 Task: Create a due date automation trigger when advanced on, on the monday after a card is due add basic assigned to member @aryan at 11:00 AM.
Action: Mouse moved to (1094, 81)
Screenshot: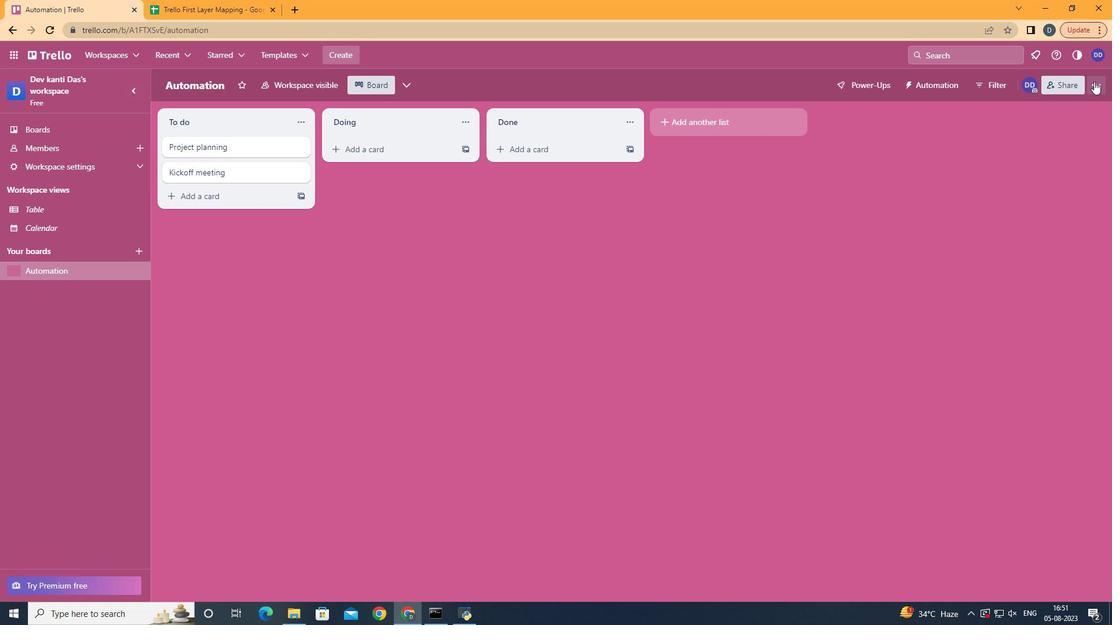 
Action: Mouse pressed left at (1094, 81)
Screenshot: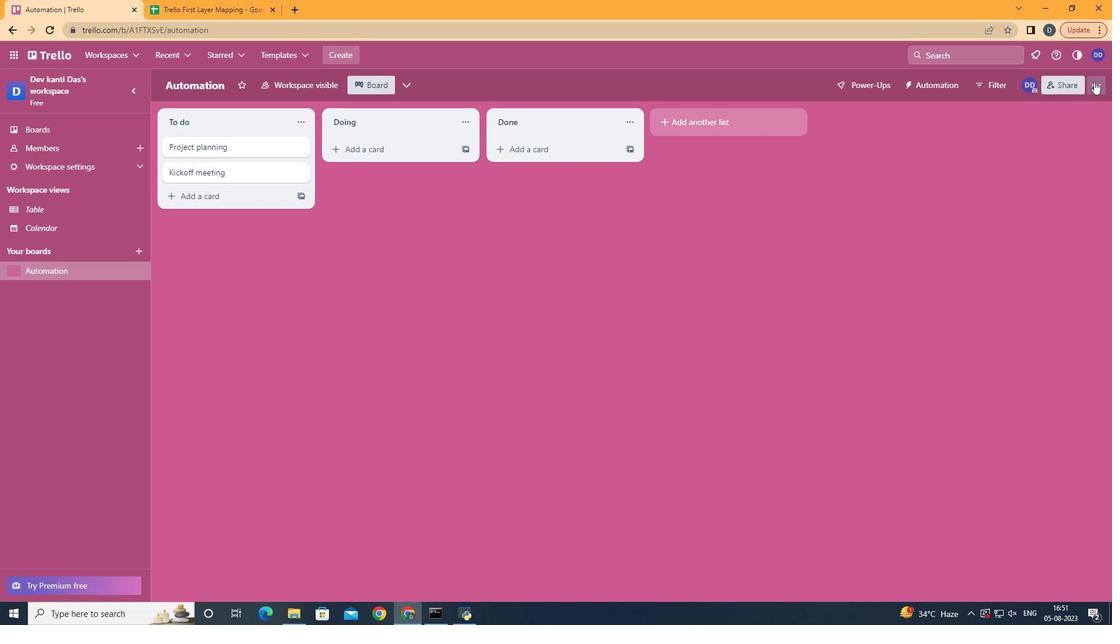 
Action: Mouse moved to (1015, 260)
Screenshot: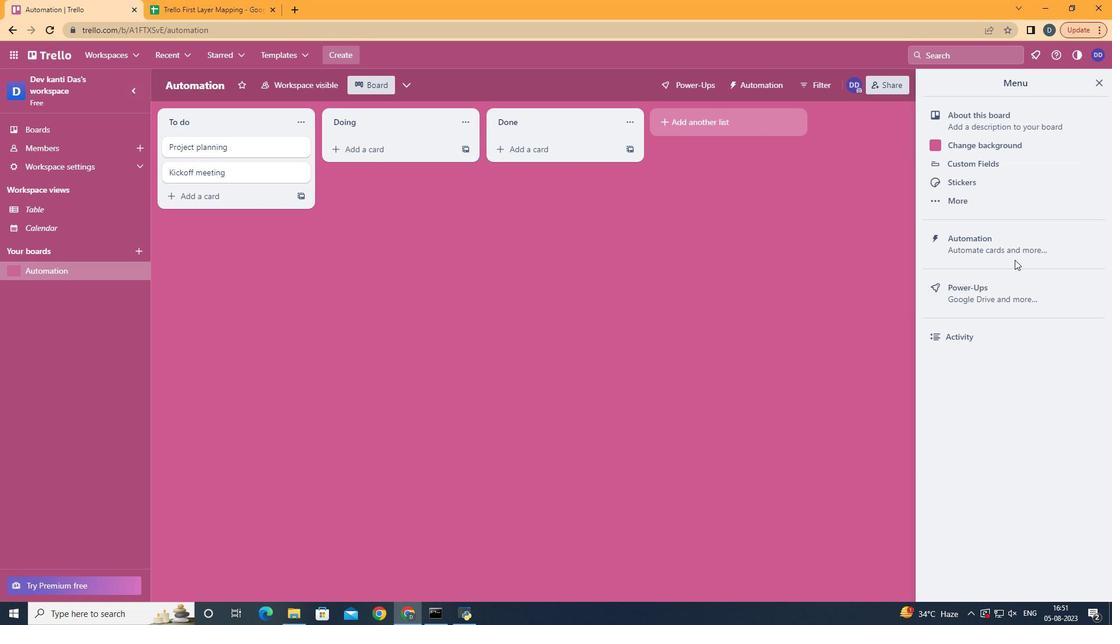 
Action: Mouse pressed left at (1015, 260)
Screenshot: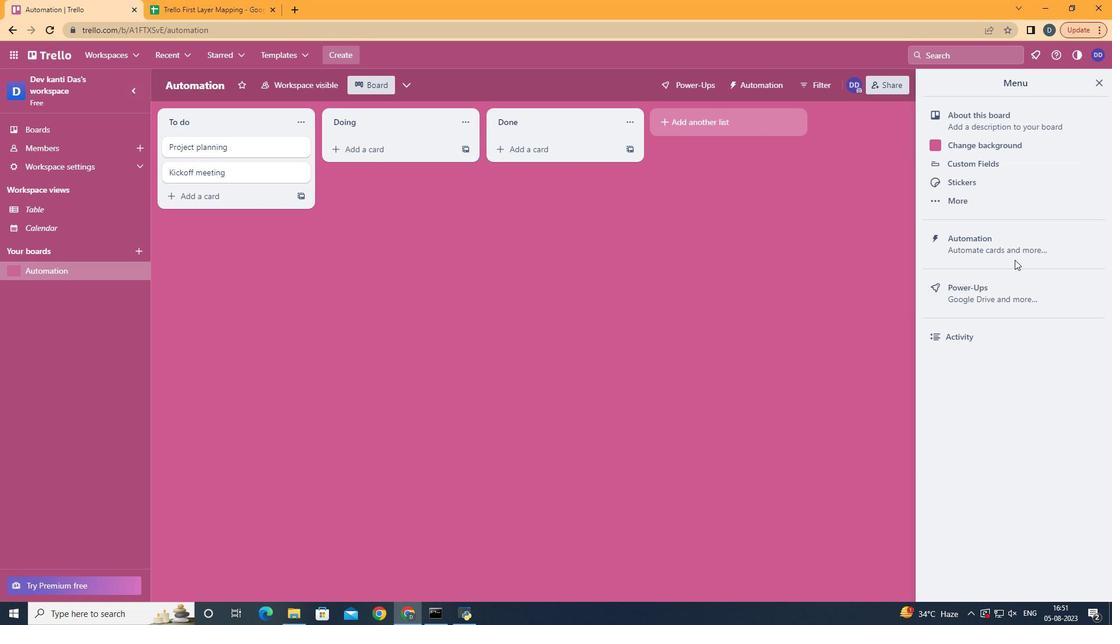 
Action: Mouse moved to (1017, 254)
Screenshot: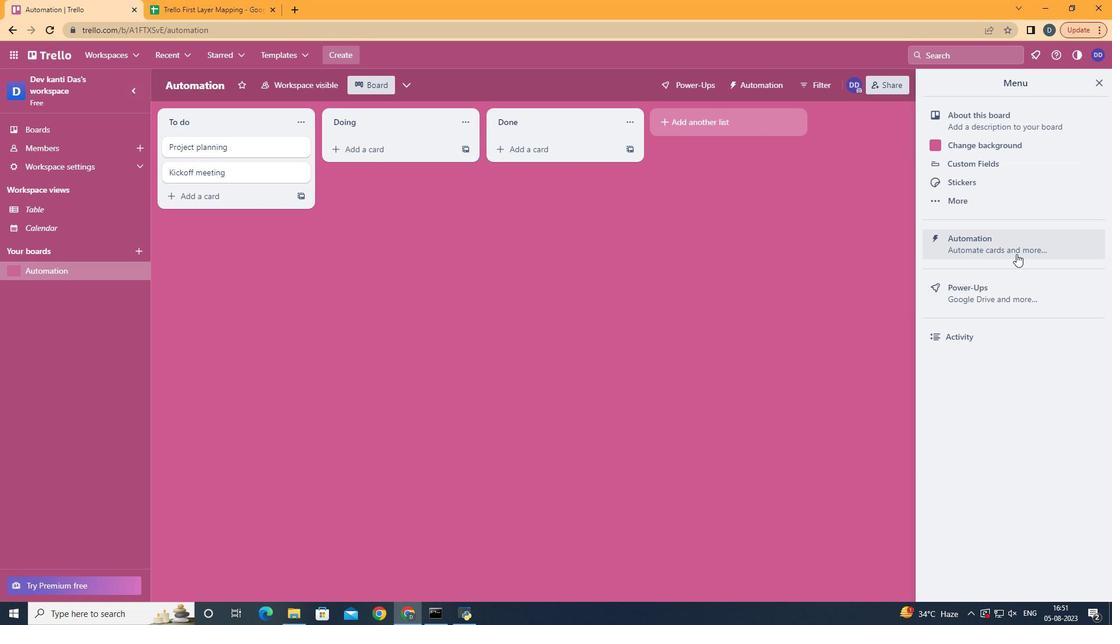 
Action: Mouse pressed left at (1017, 254)
Screenshot: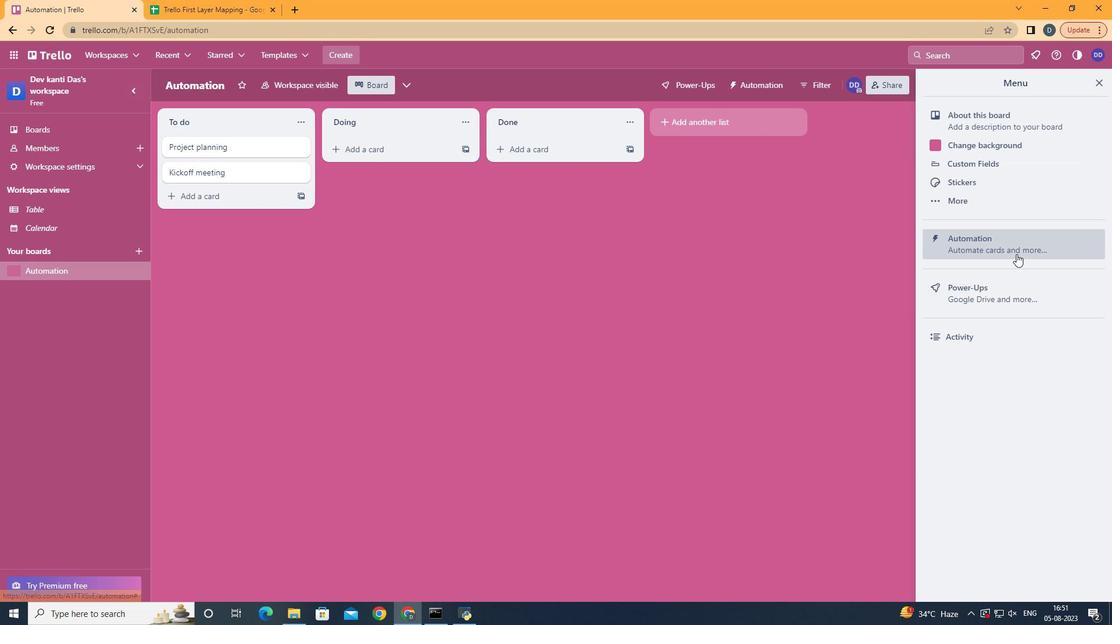 
Action: Mouse moved to (237, 242)
Screenshot: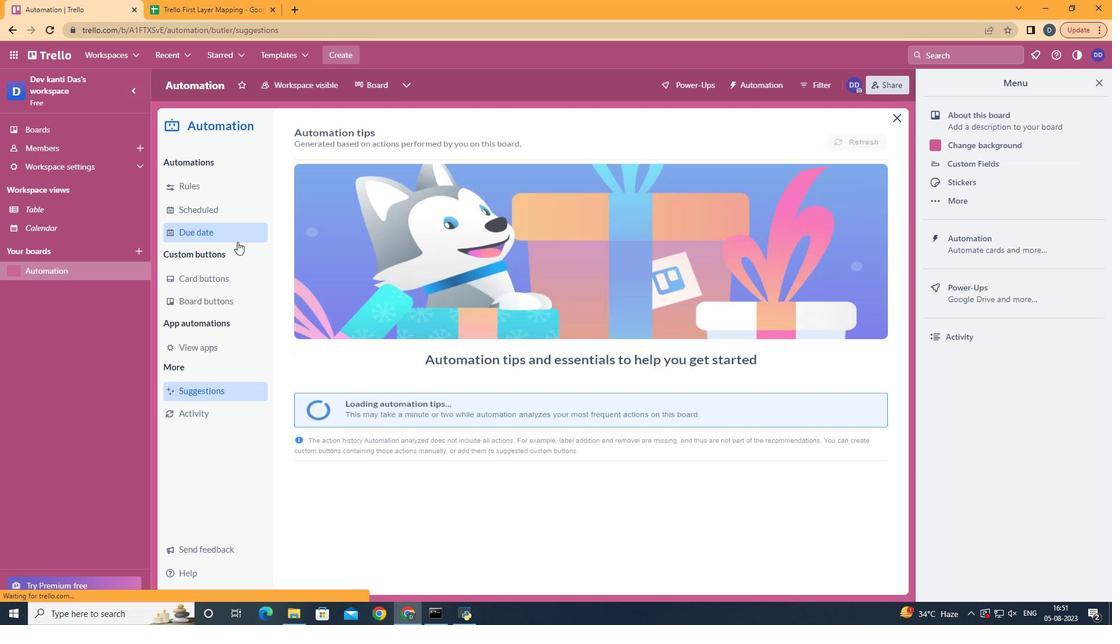 
Action: Mouse pressed left at (237, 242)
Screenshot: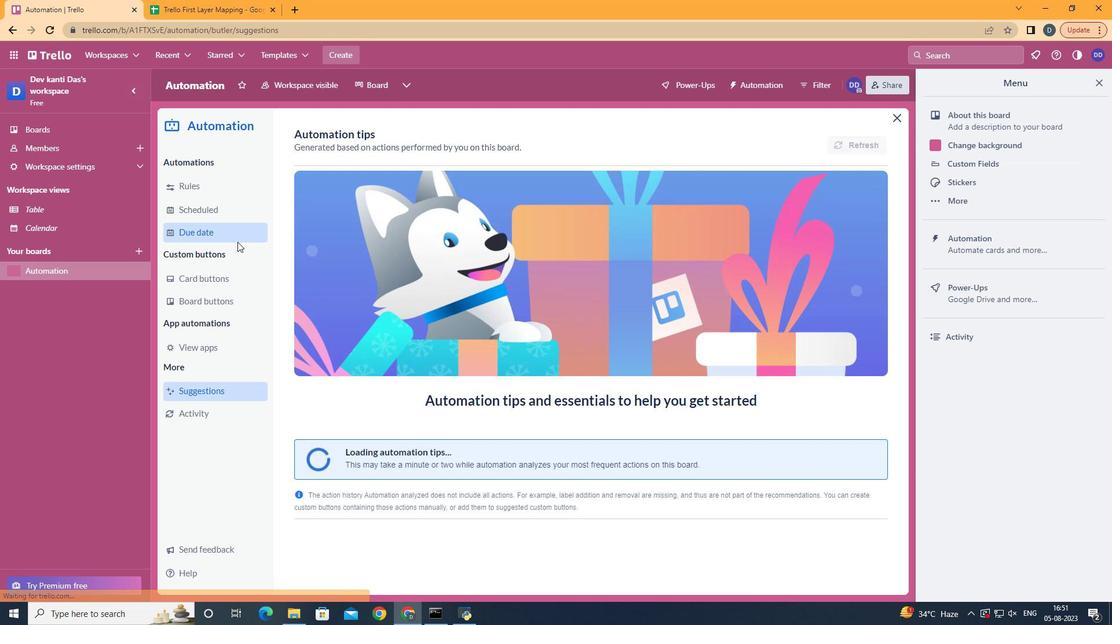 
Action: Mouse moved to (827, 138)
Screenshot: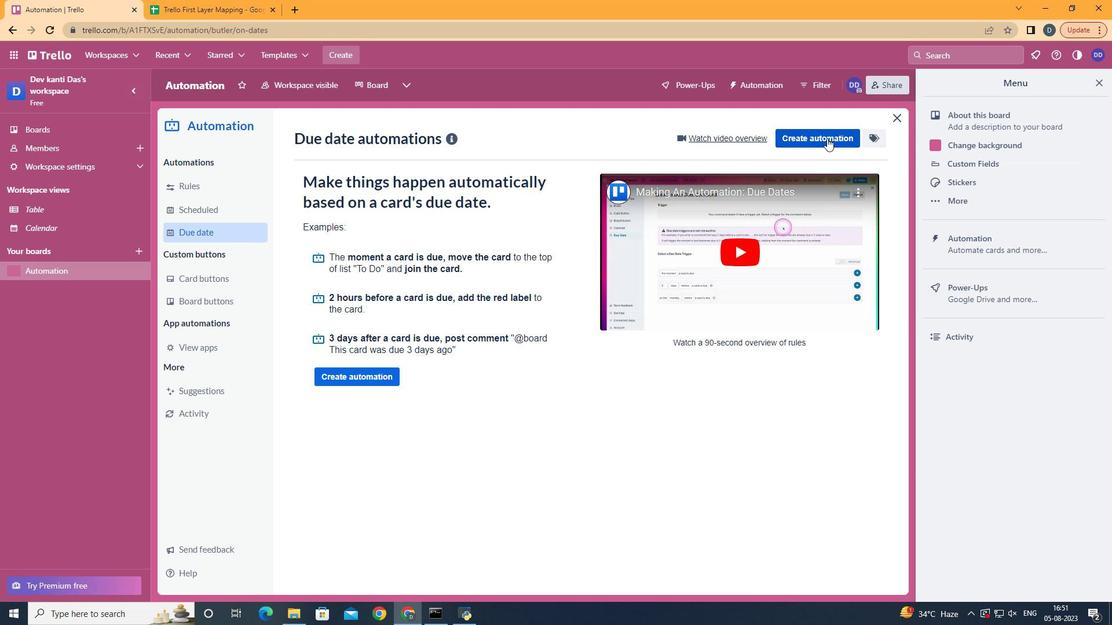 
Action: Mouse pressed left at (827, 138)
Screenshot: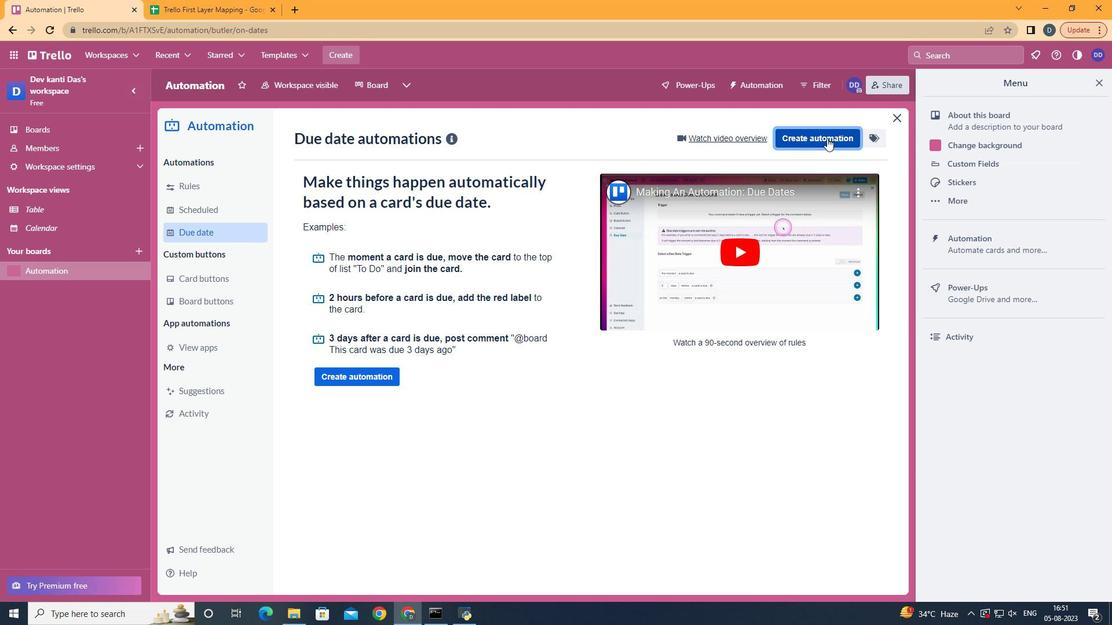 
Action: Mouse moved to (551, 239)
Screenshot: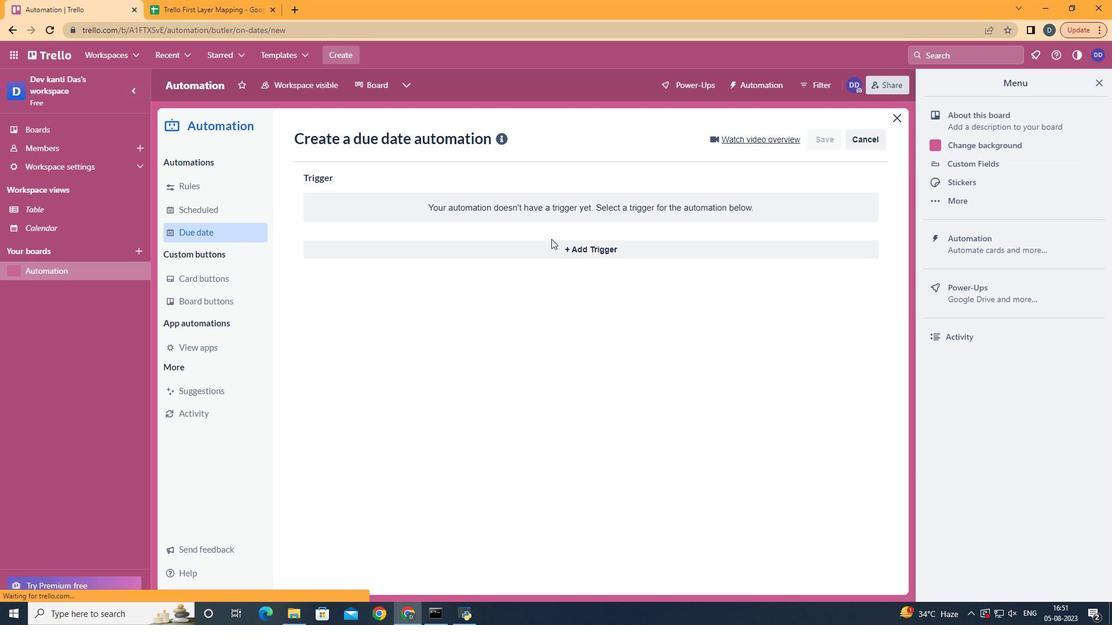 
Action: Mouse pressed left at (551, 239)
Screenshot: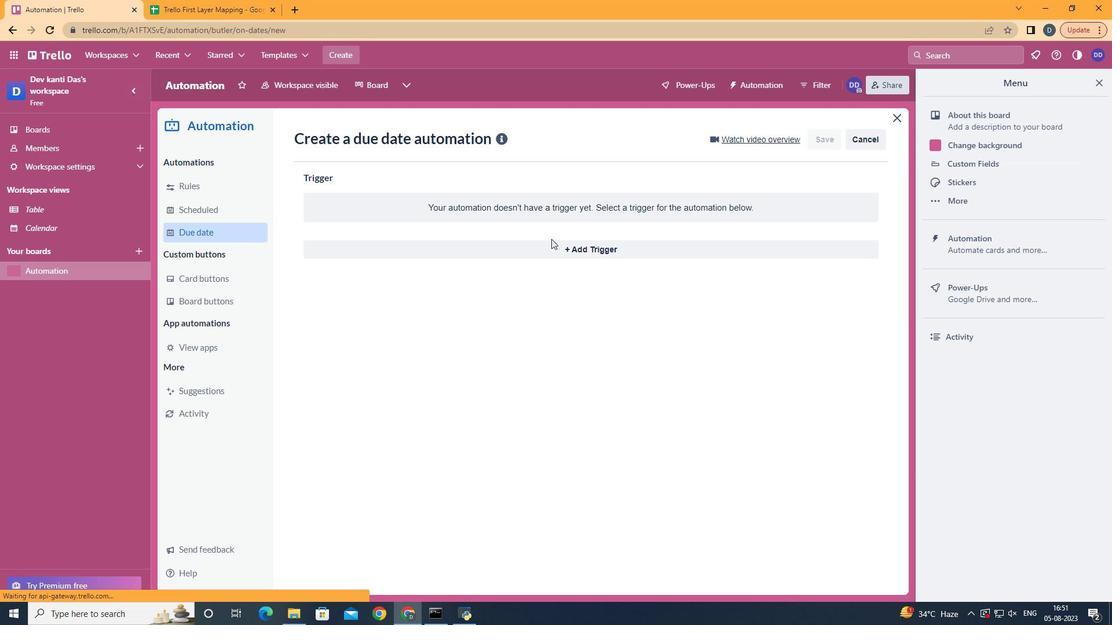 
Action: Mouse moved to (621, 250)
Screenshot: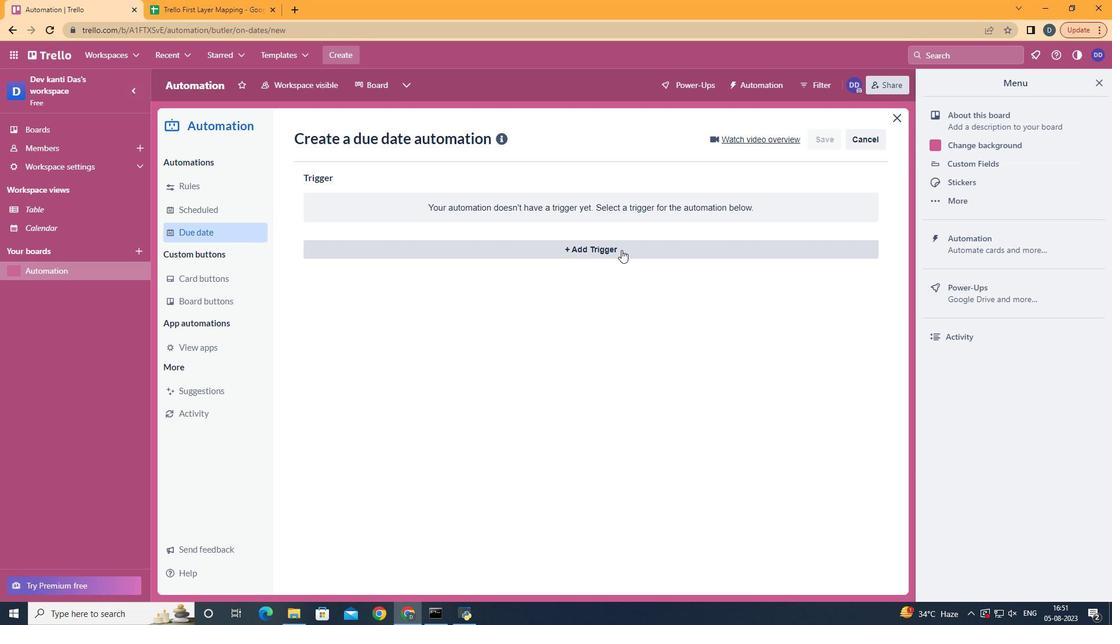
Action: Mouse pressed left at (621, 250)
Screenshot: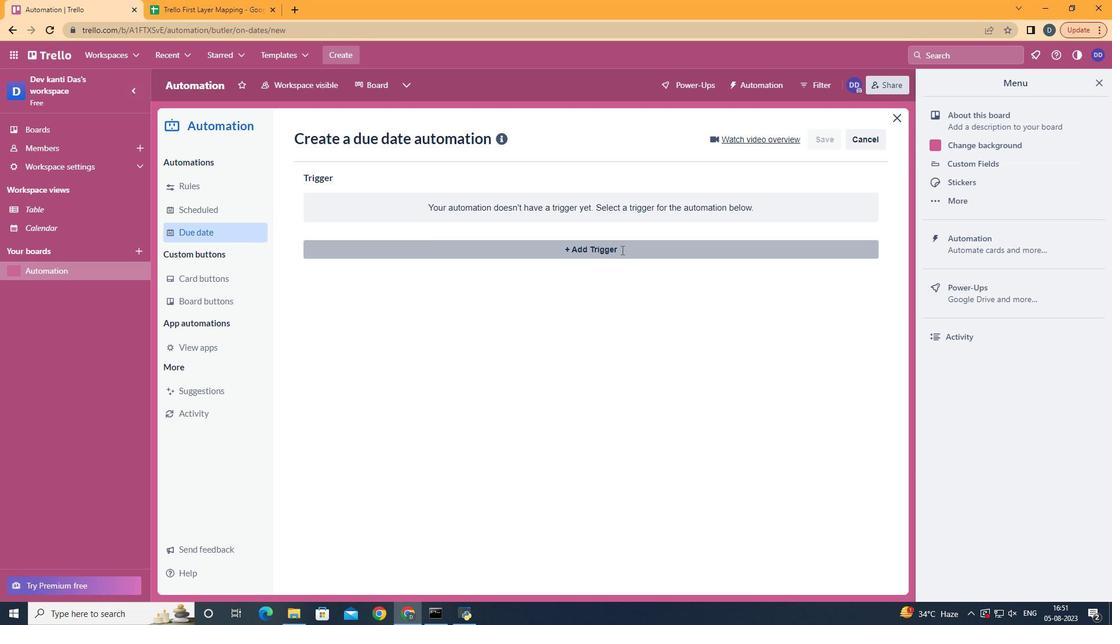 
Action: Mouse moved to (384, 306)
Screenshot: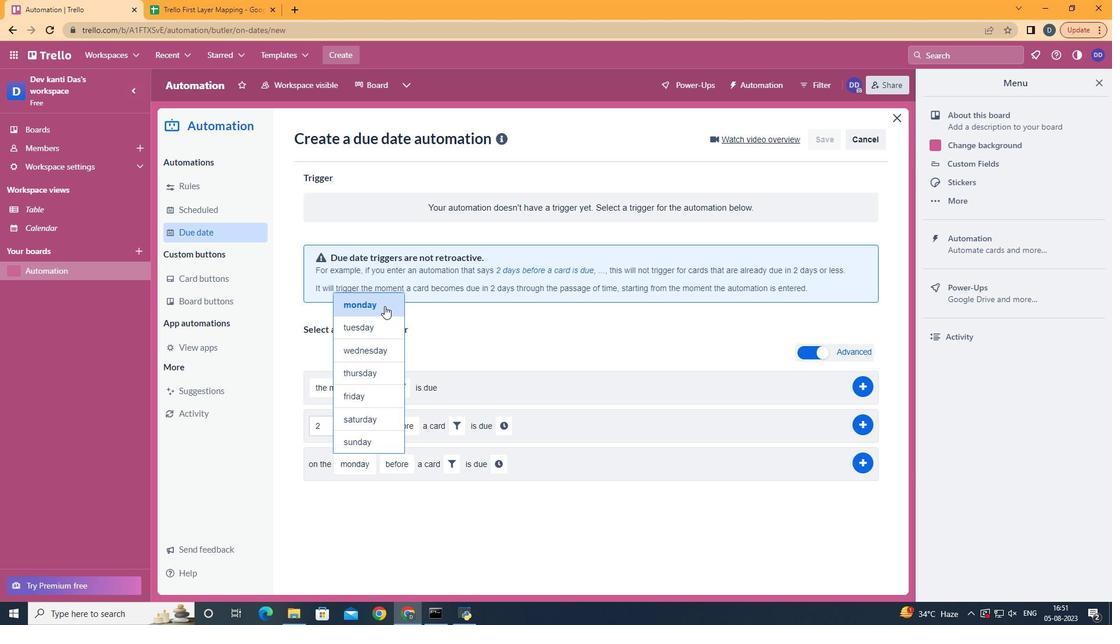 
Action: Mouse pressed left at (384, 306)
Screenshot: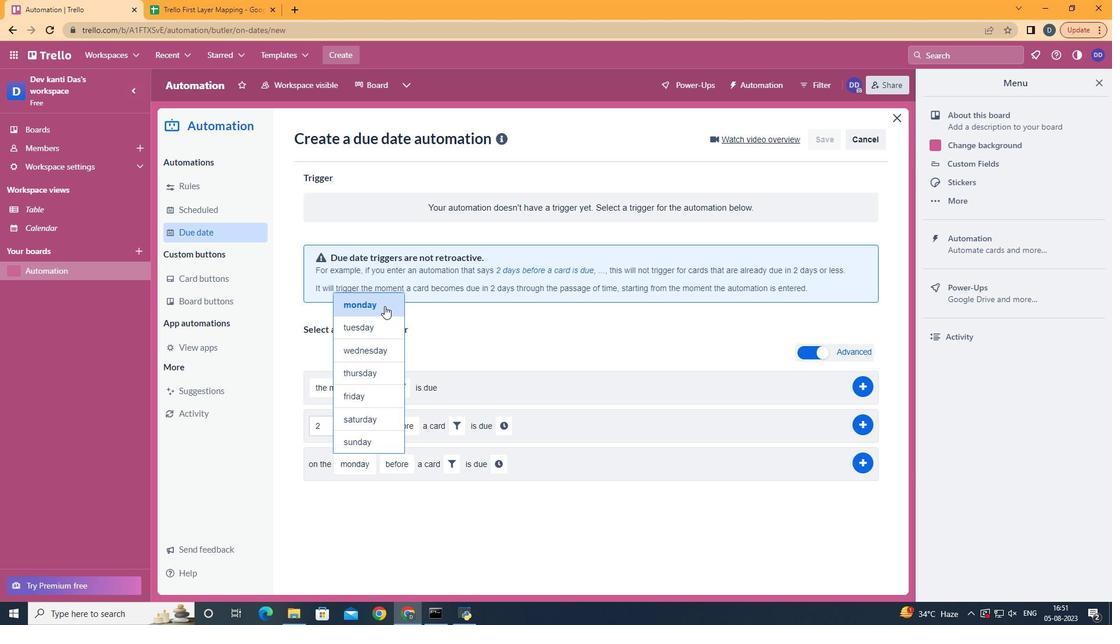 
Action: Mouse moved to (411, 507)
Screenshot: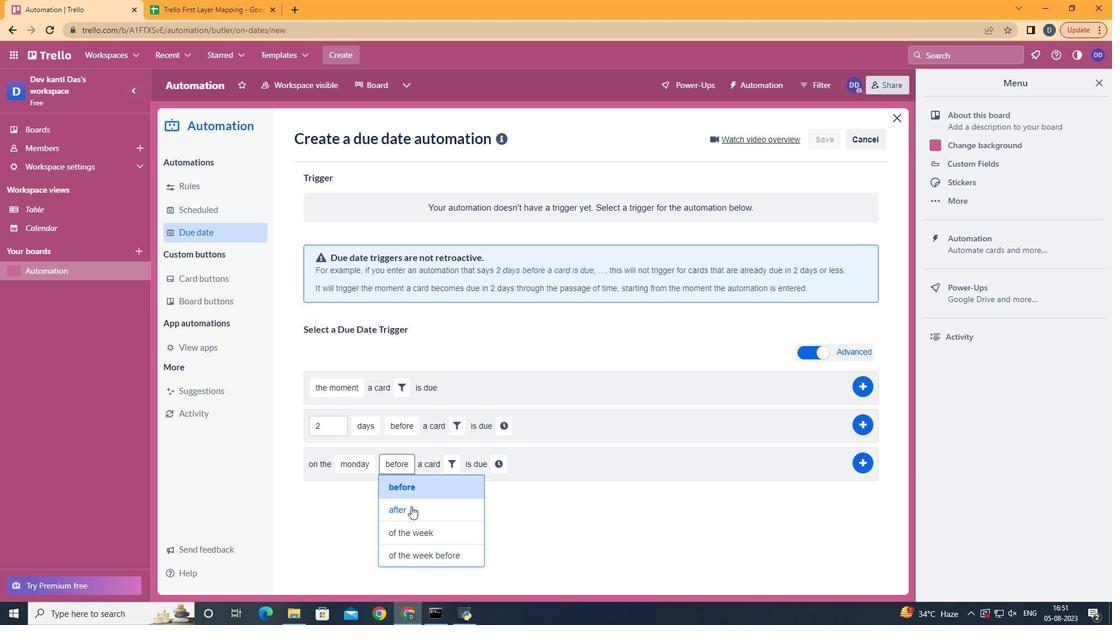 
Action: Mouse pressed left at (411, 507)
Screenshot: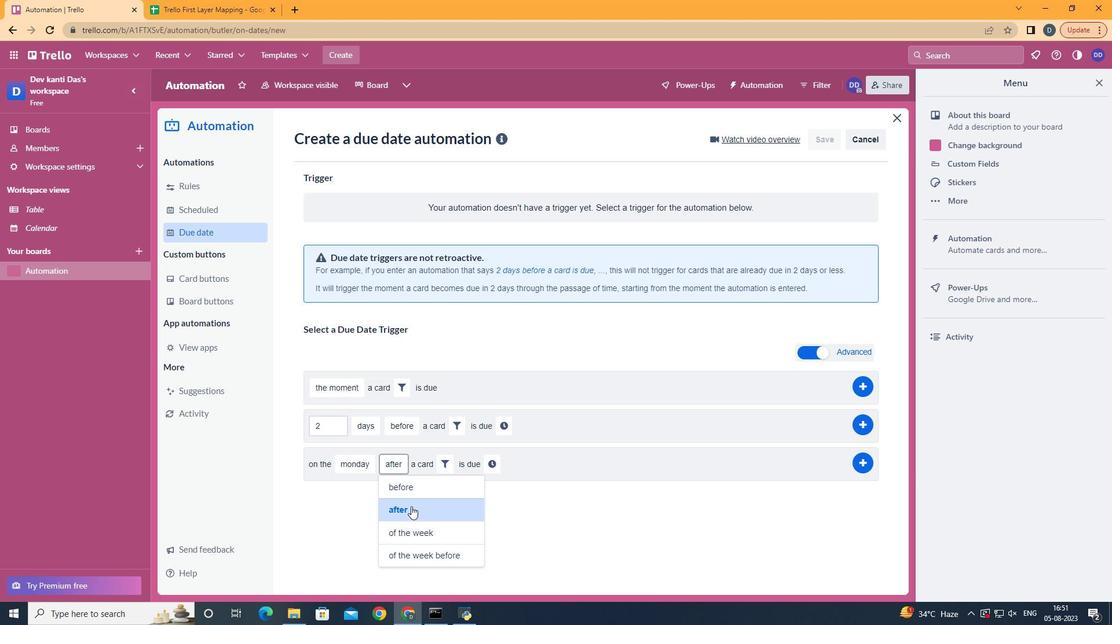
Action: Mouse moved to (449, 467)
Screenshot: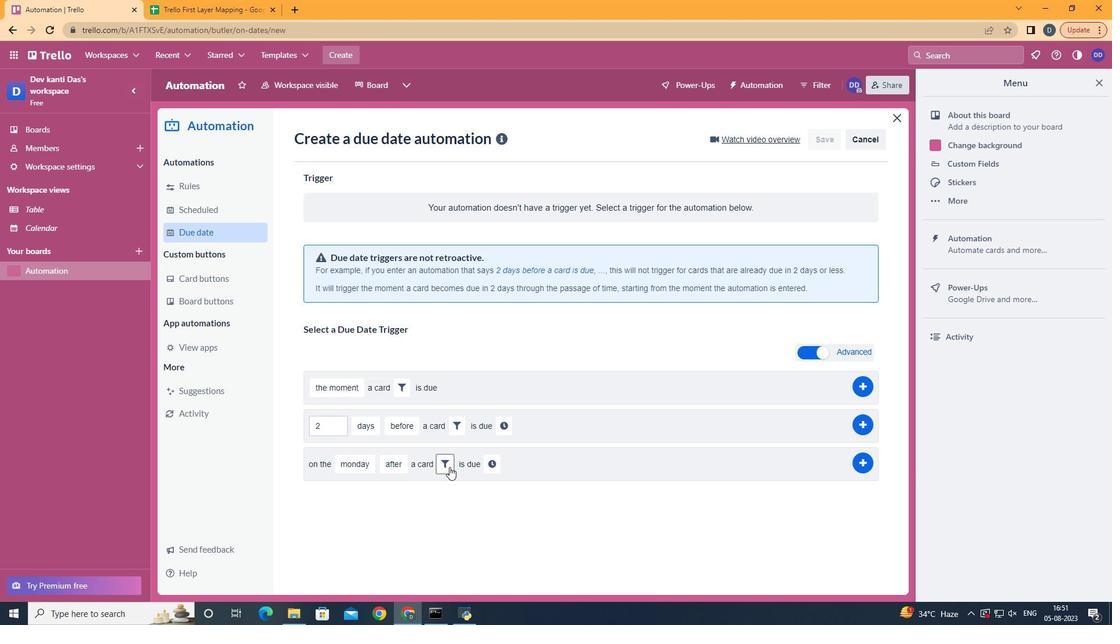 
Action: Mouse pressed left at (449, 467)
Screenshot: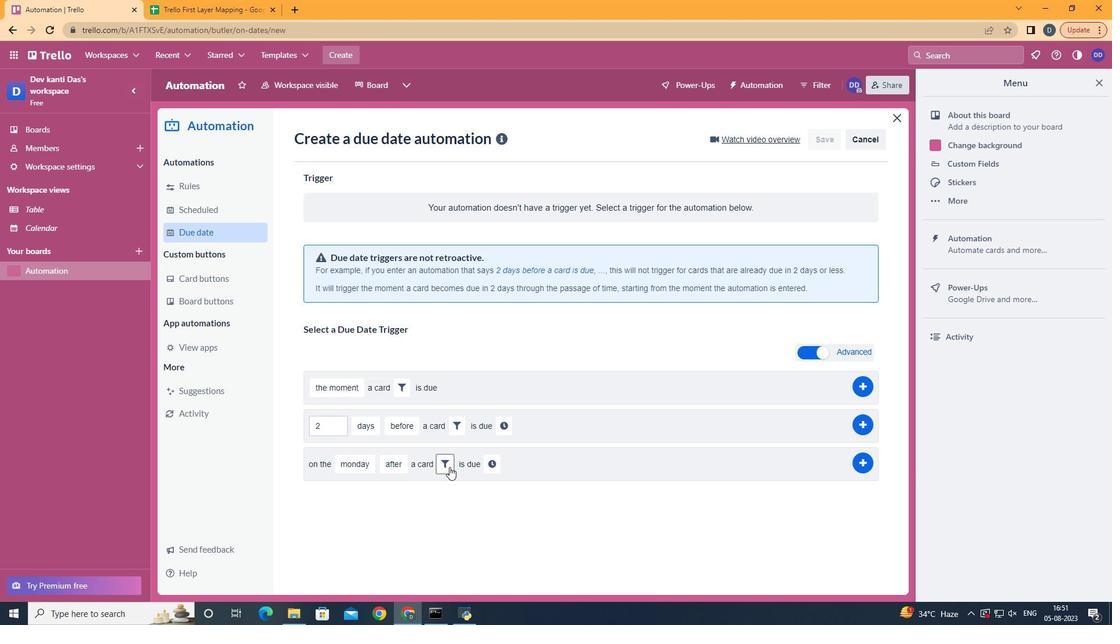
Action: Mouse moved to (482, 518)
Screenshot: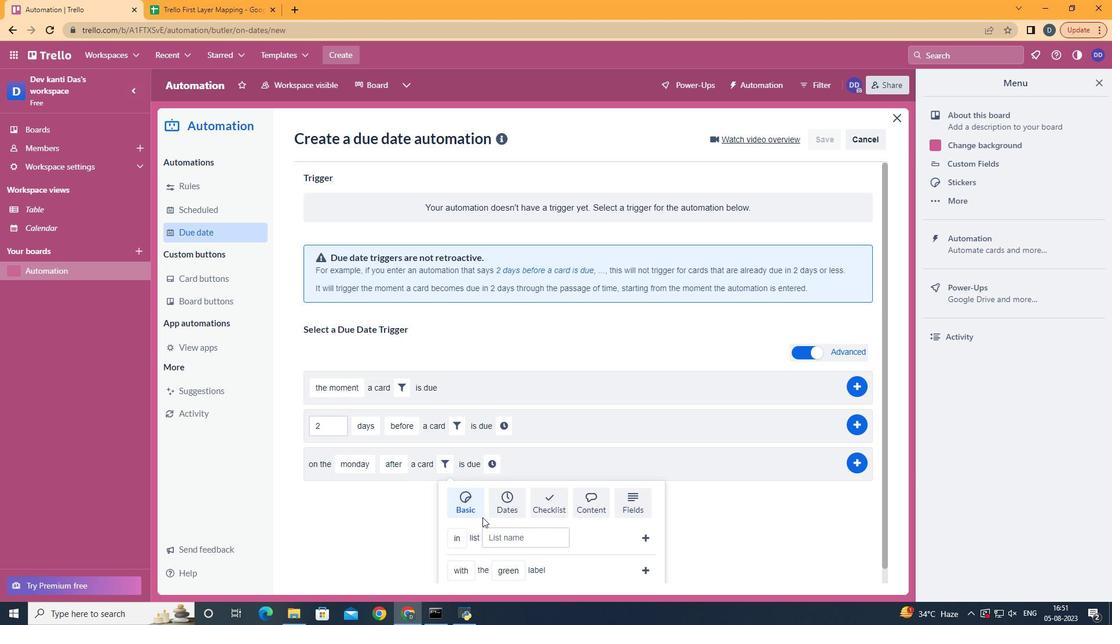 
Action: Mouse scrolled (482, 517) with delta (0, 0)
Screenshot: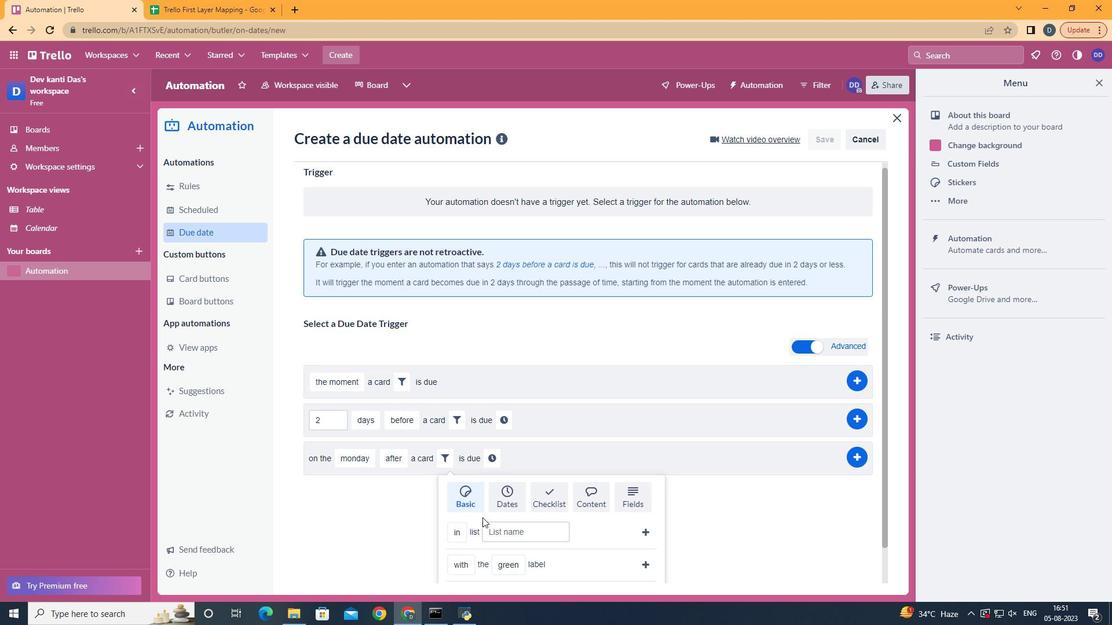 
Action: Mouse scrolled (482, 517) with delta (0, 0)
Screenshot: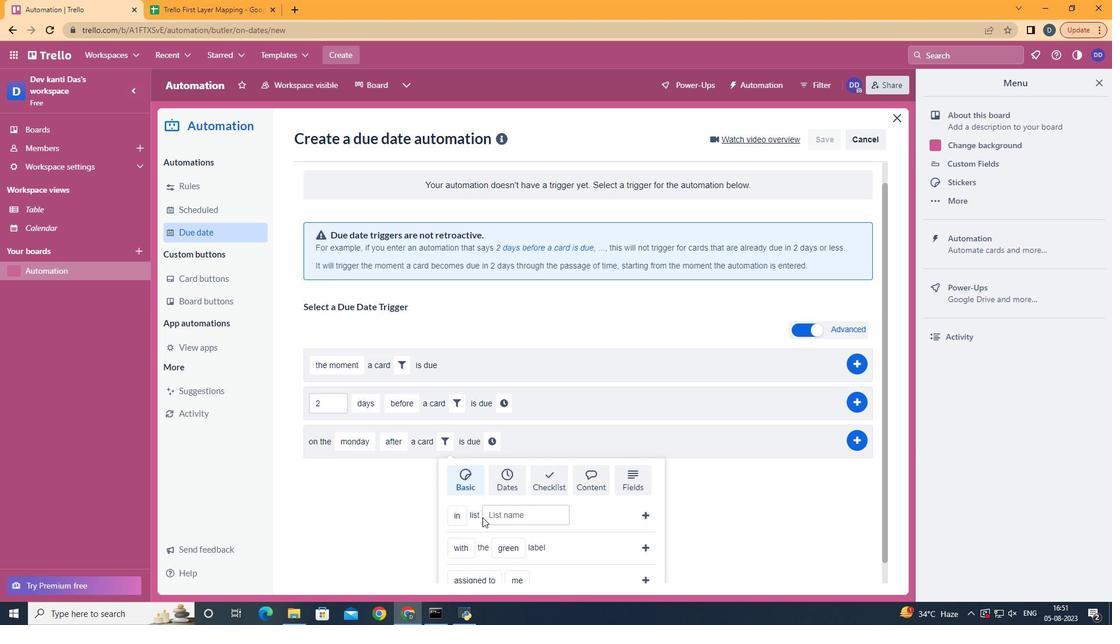 
Action: Mouse scrolled (482, 517) with delta (0, 0)
Screenshot: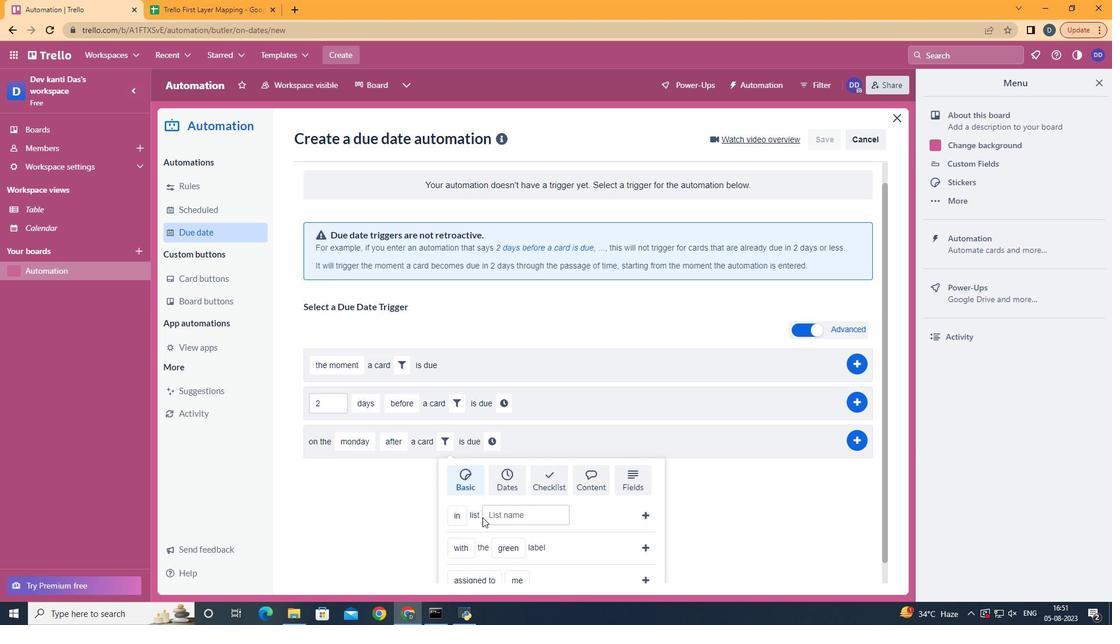 
Action: Mouse scrolled (482, 517) with delta (0, 0)
Screenshot: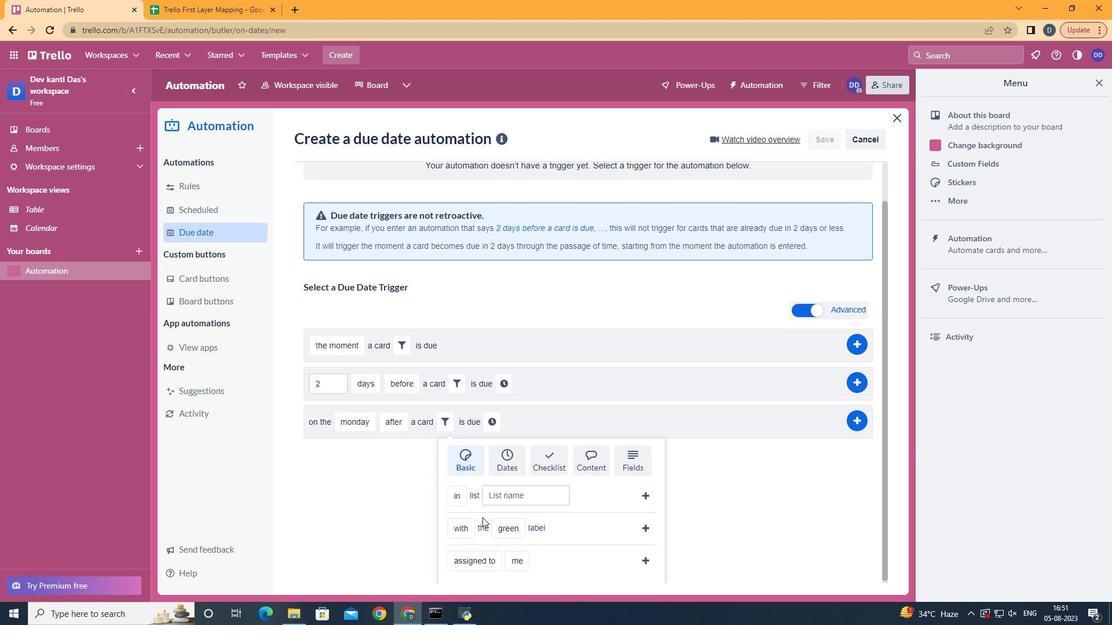 
Action: Mouse moved to (503, 485)
Screenshot: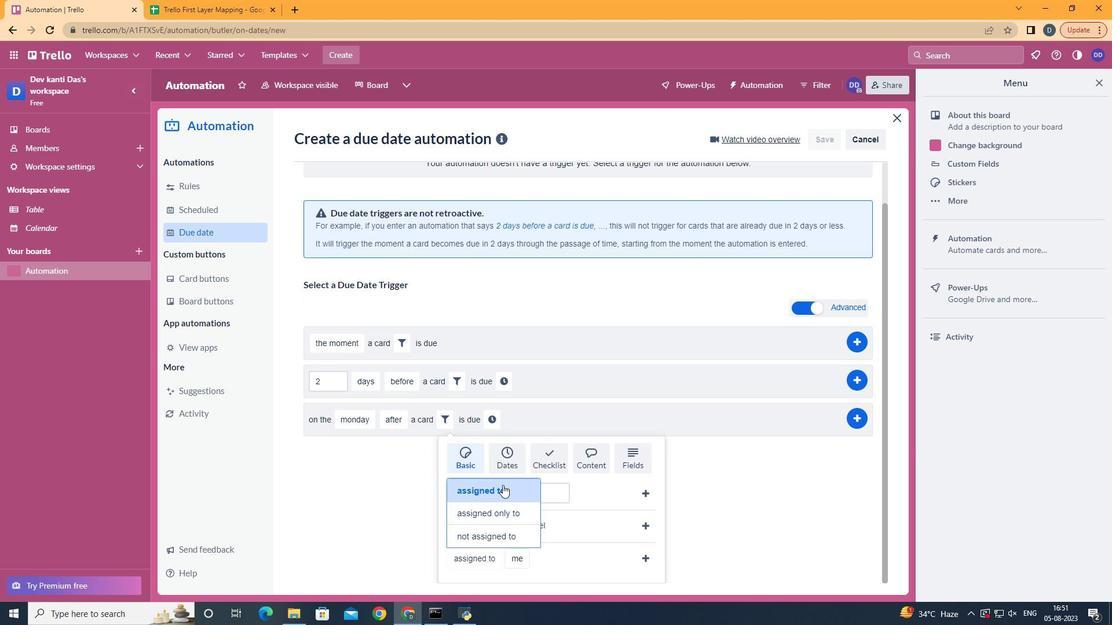 
Action: Mouse pressed left at (503, 485)
Screenshot: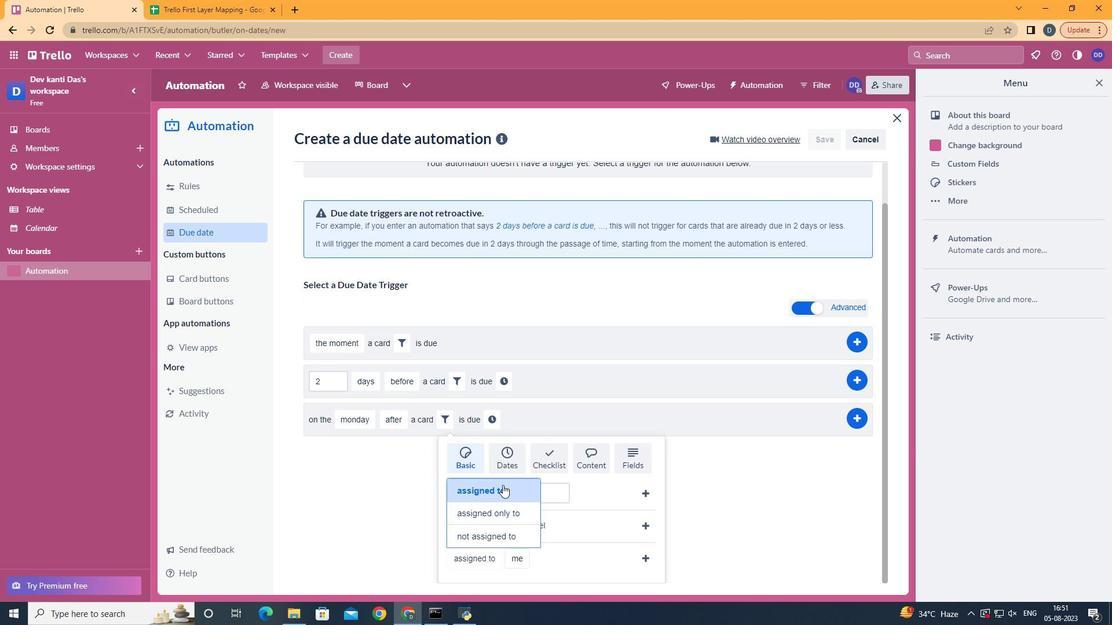 
Action: Mouse moved to (531, 535)
Screenshot: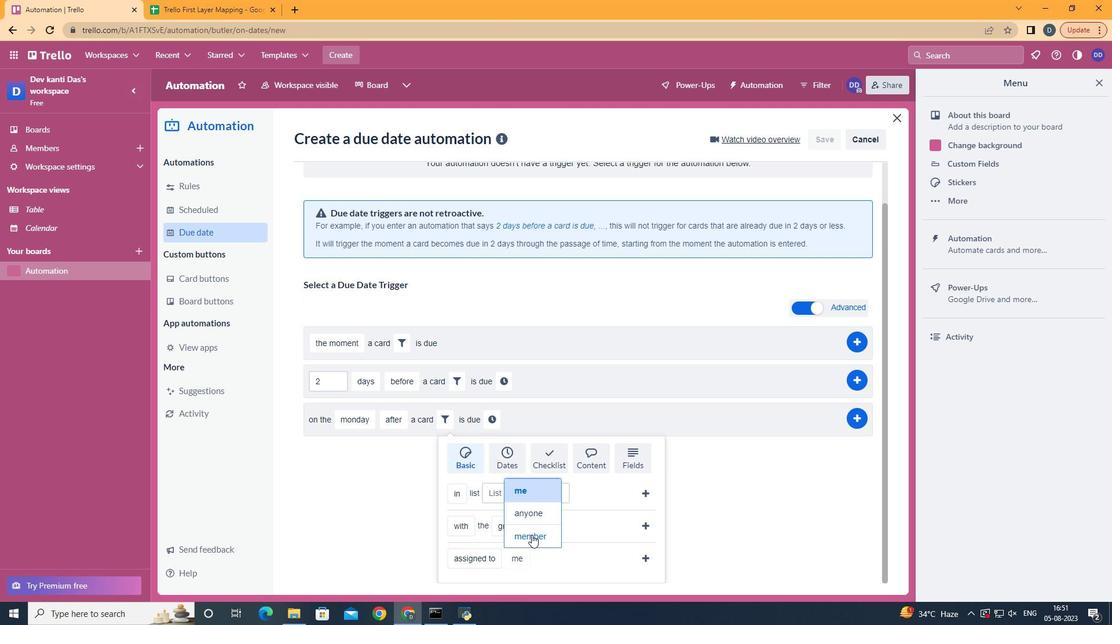 
Action: Mouse pressed left at (531, 535)
Screenshot: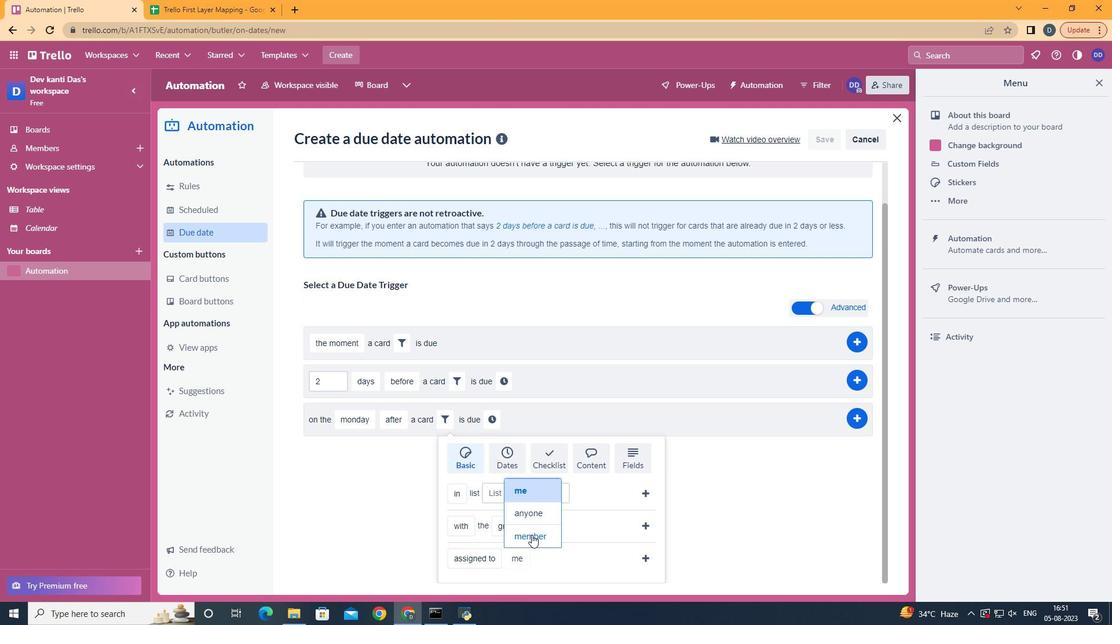 
Action: Mouse moved to (584, 564)
Screenshot: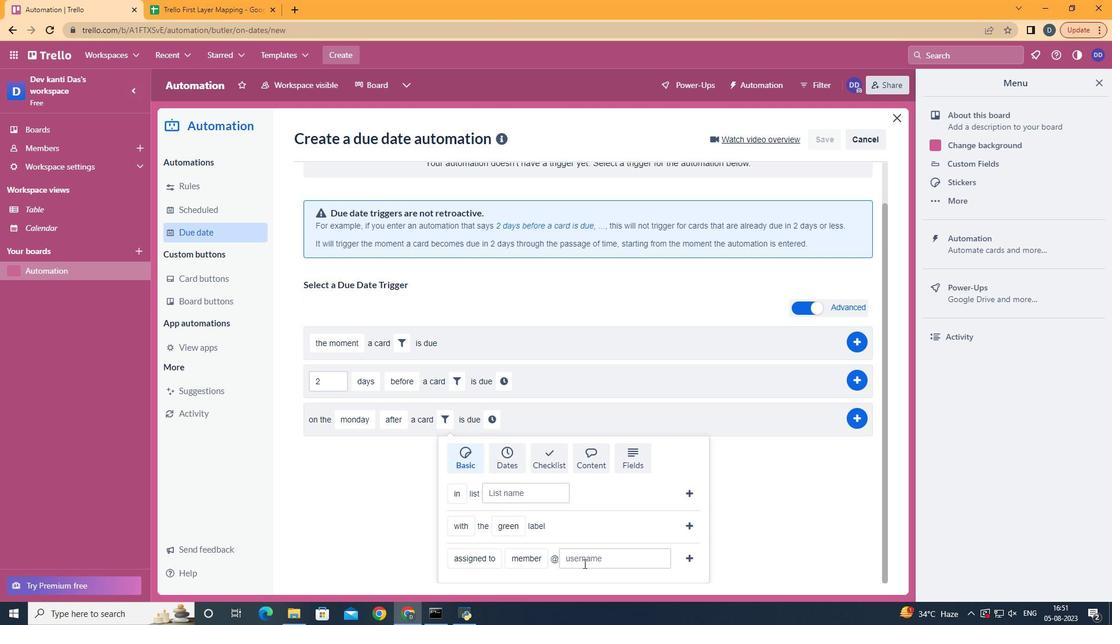 
Action: Mouse pressed left at (584, 564)
Screenshot: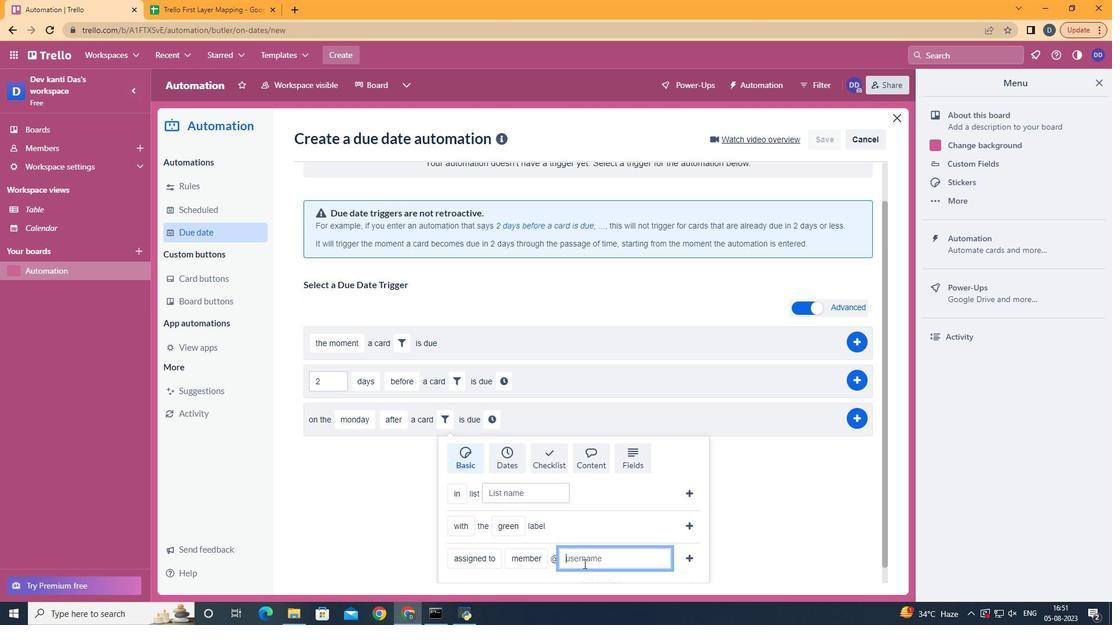 
Action: Key pressed aryan
Screenshot: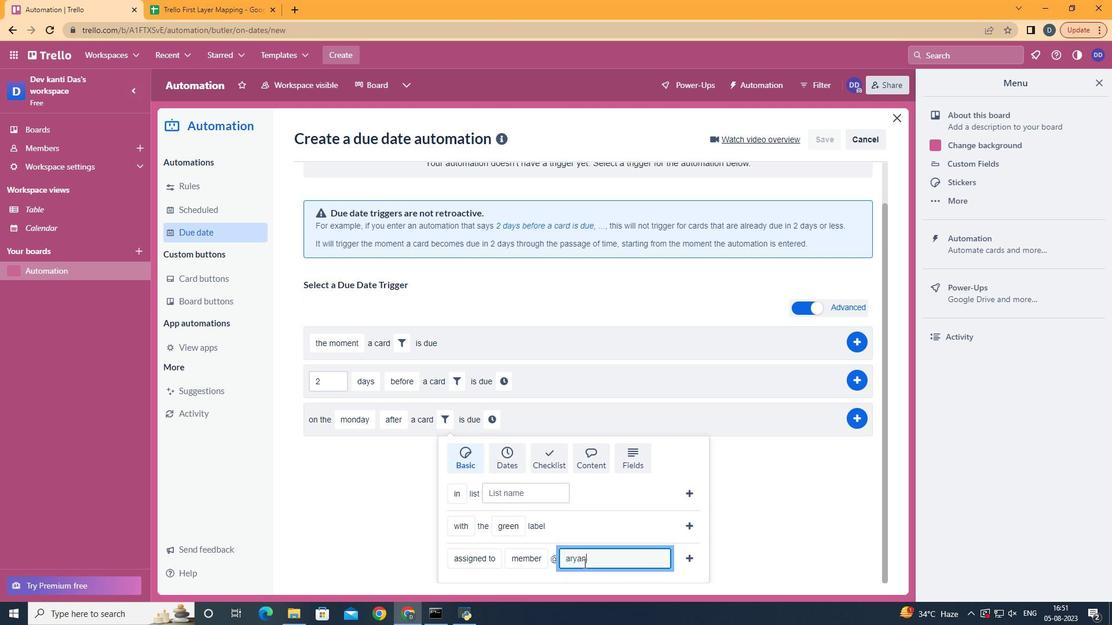 
Action: Mouse moved to (688, 559)
Screenshot: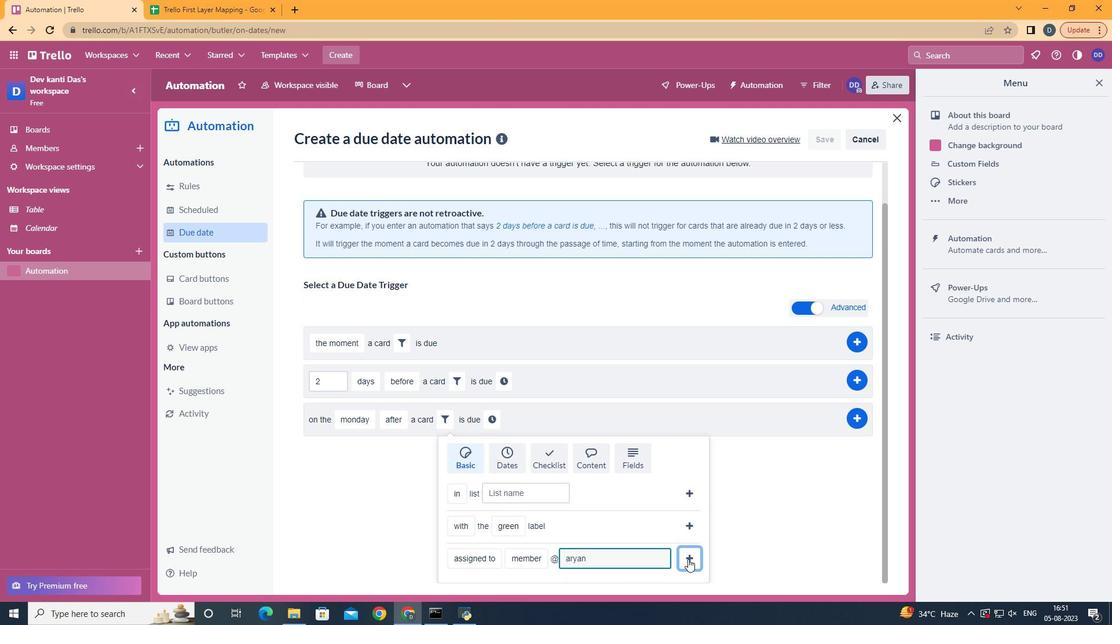 
Action: Mouse pressed left at (688, 559)
Screenshot: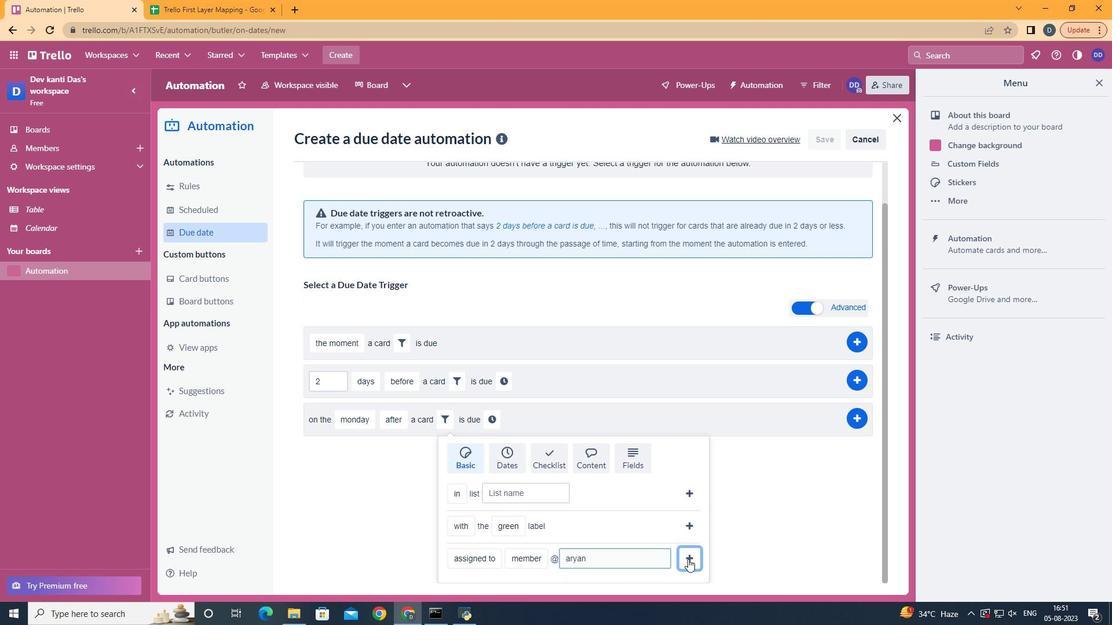 
Action: Mouse moved to (624, 464)
Screenshot: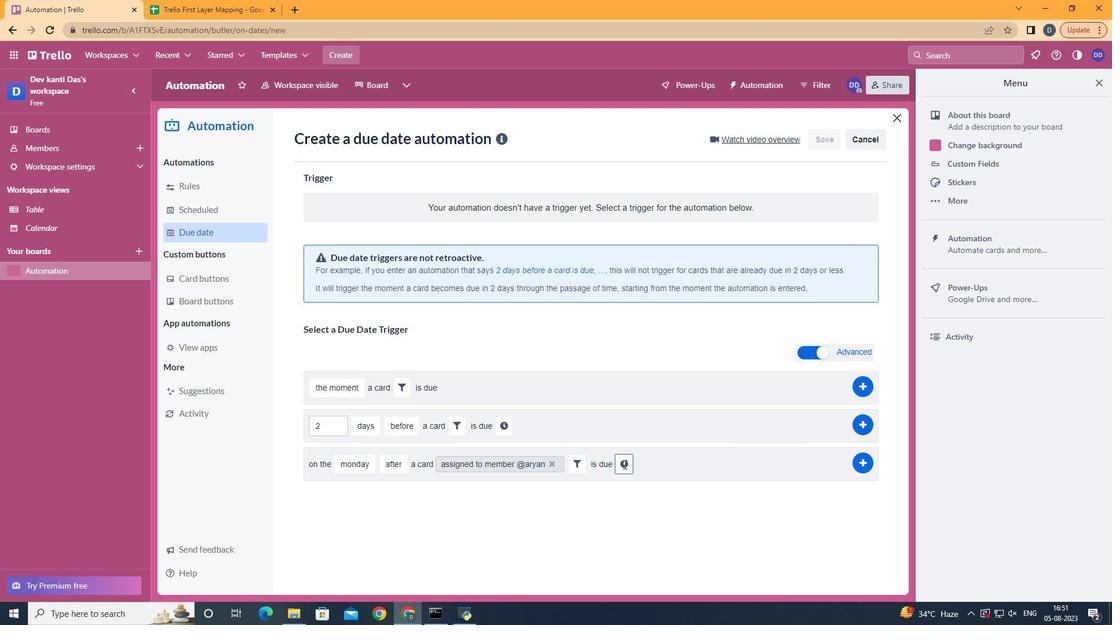 
Action: Mouse pressed left at (624, 464)
Screenshot: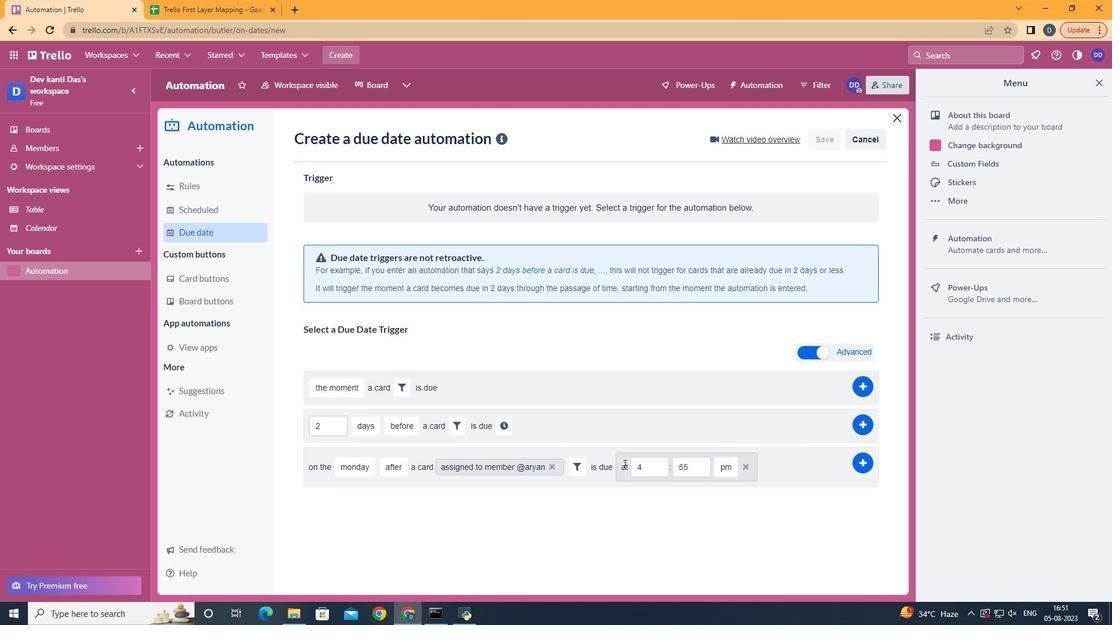 
Action: Mouse moved to (652, 473)
Screenshot: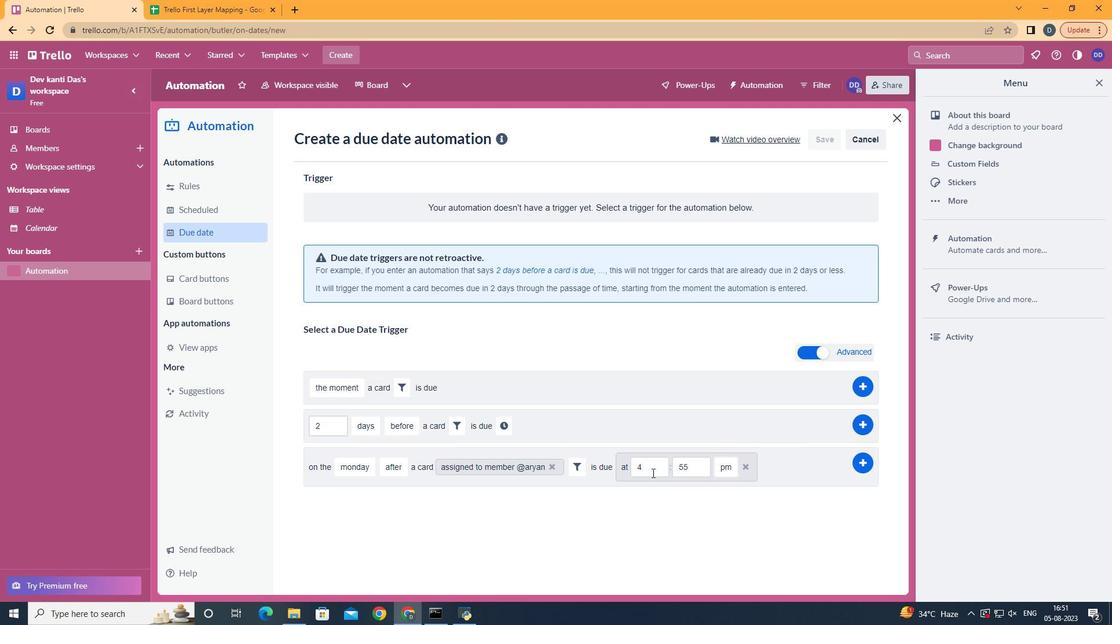 
Action: Mouse pressed left at (652, 473)
Screenshot: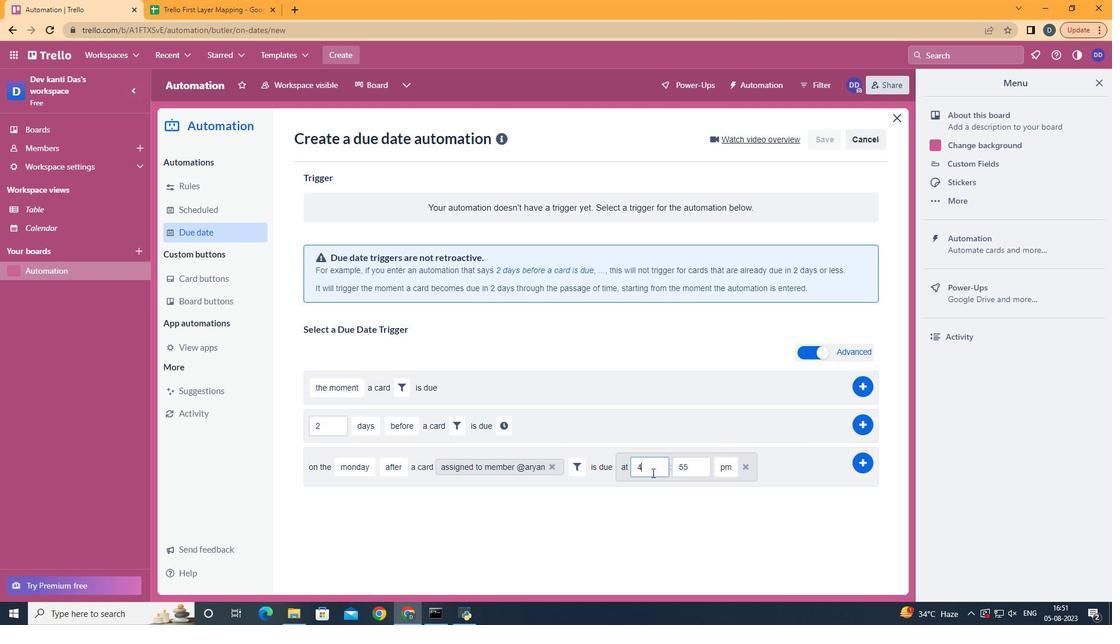 
Action: Mouse moved to (651, 472)
Screenshot: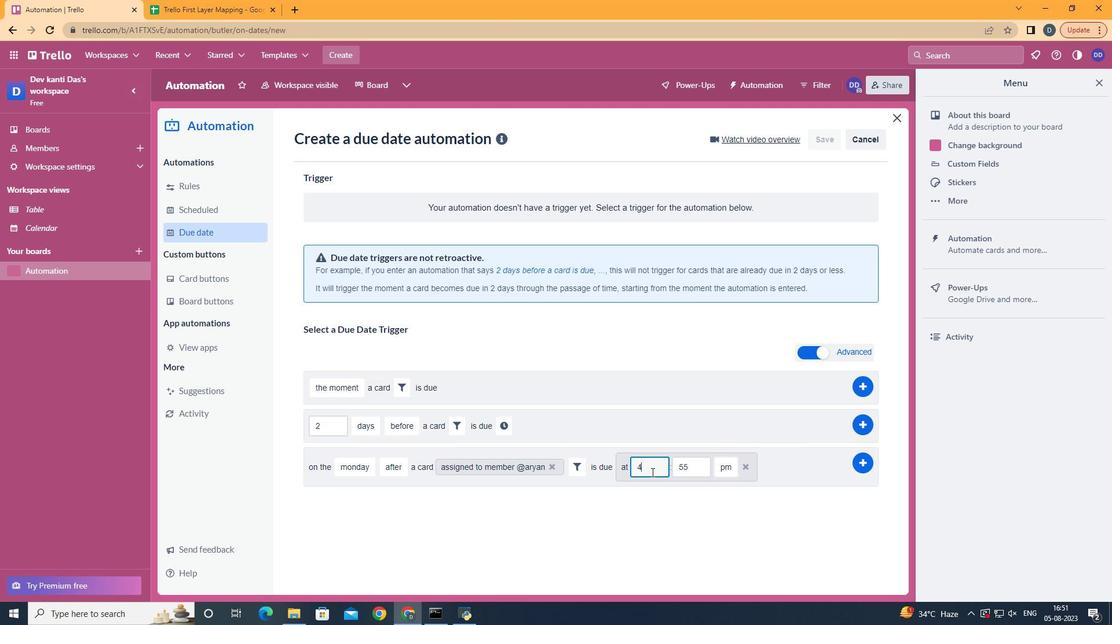 
Action: Key pressed <Key.backspace>11
Screenshot: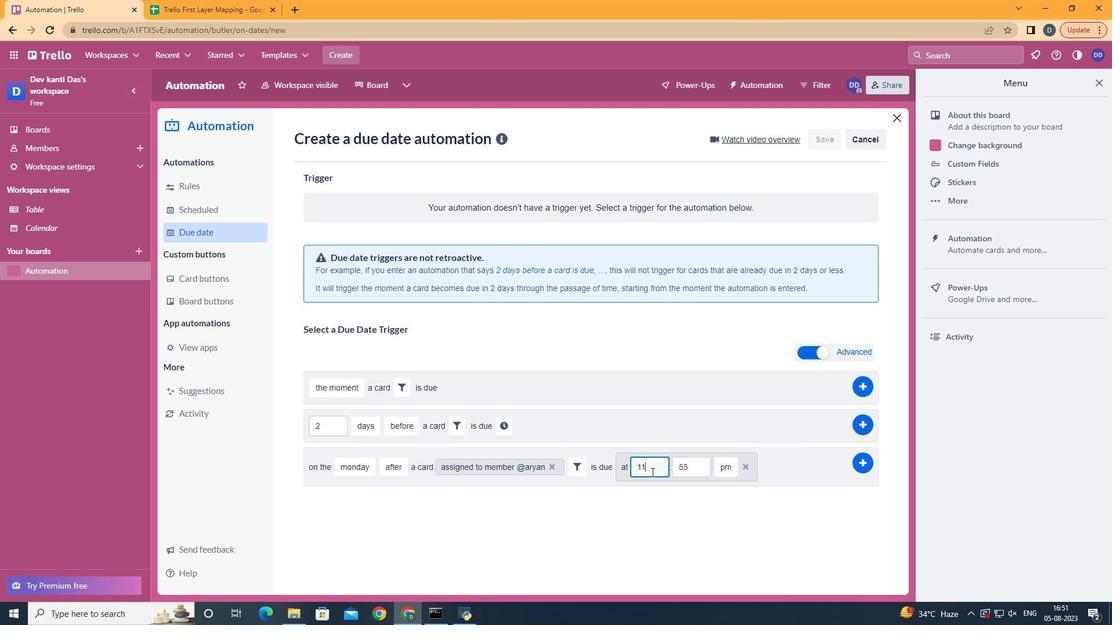 
Action: Mouse moved to (706, 465)
Screenshot: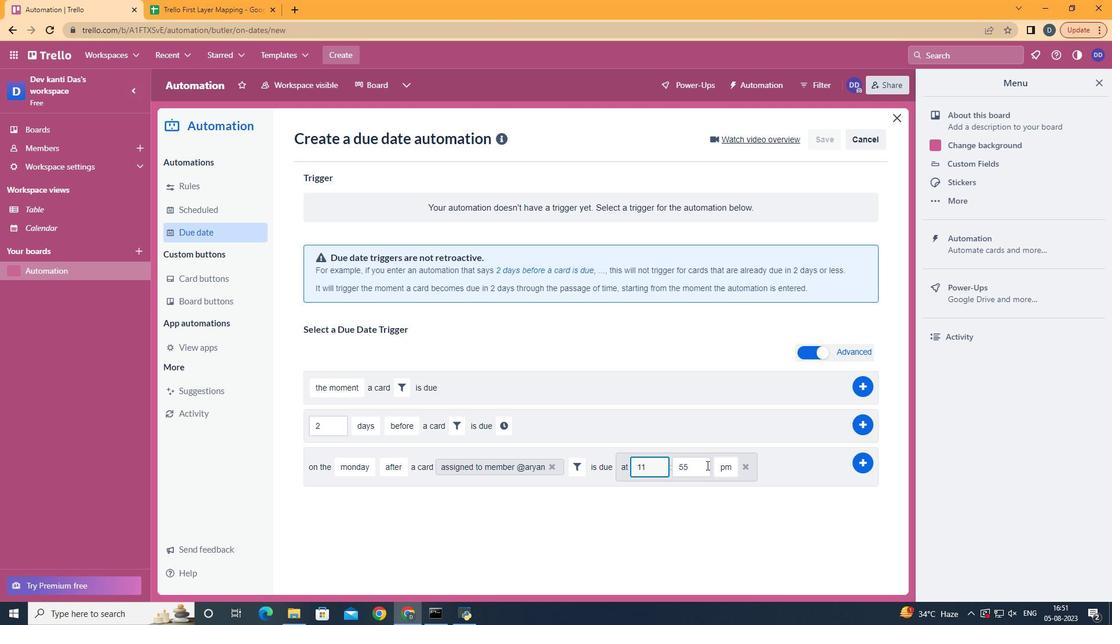 
Action: Mouse pressed left at (706, 465)
Screenshot: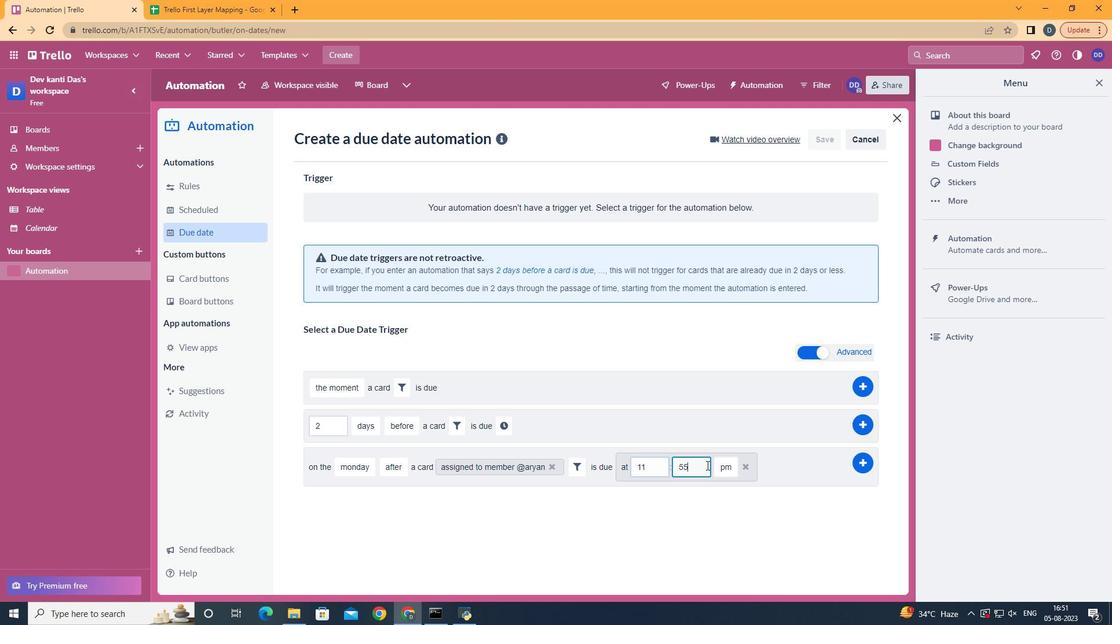 
Action: Key pressed <Key.backspace><Key.backspace>00
Screenshot: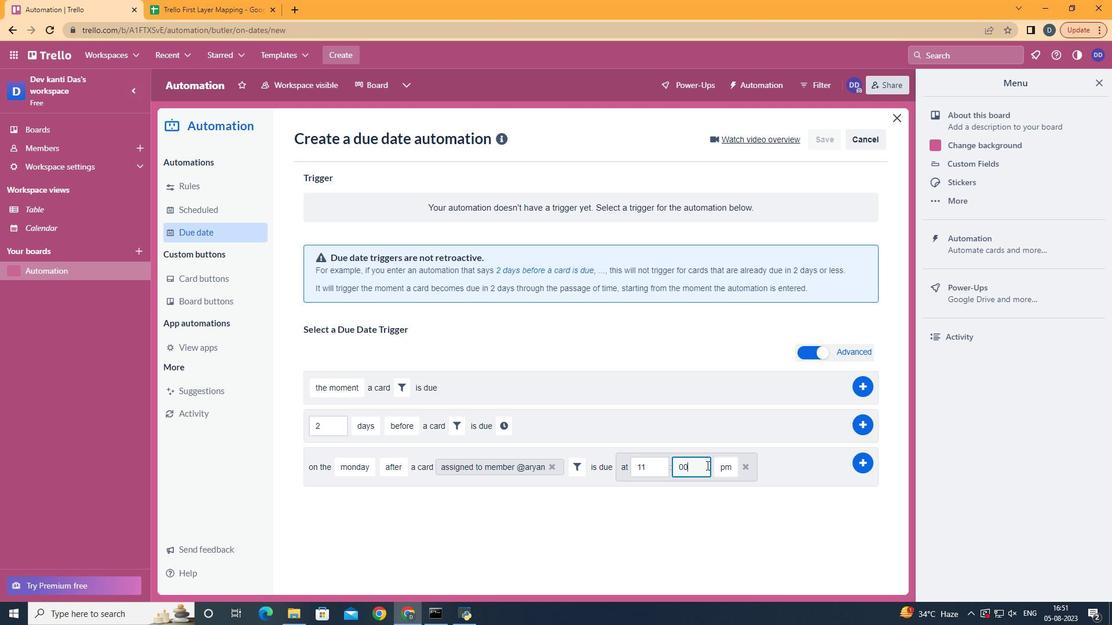 
Action: Mouse moved to (725, 498)
Screenshot: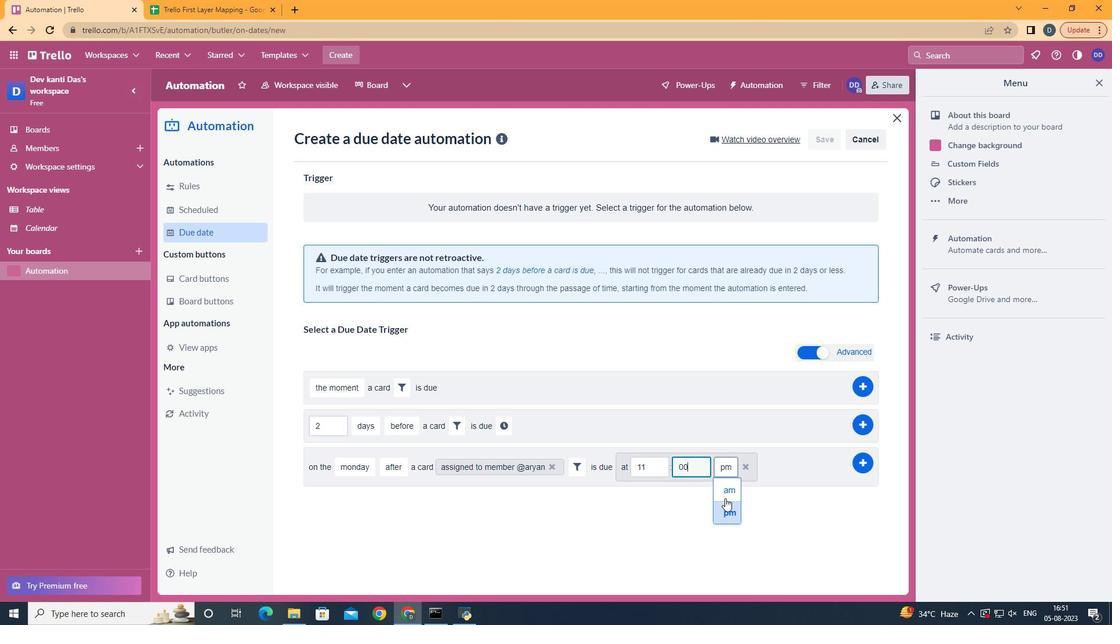 
Action: Mouse pressed left at (725, 498)
Screenshot: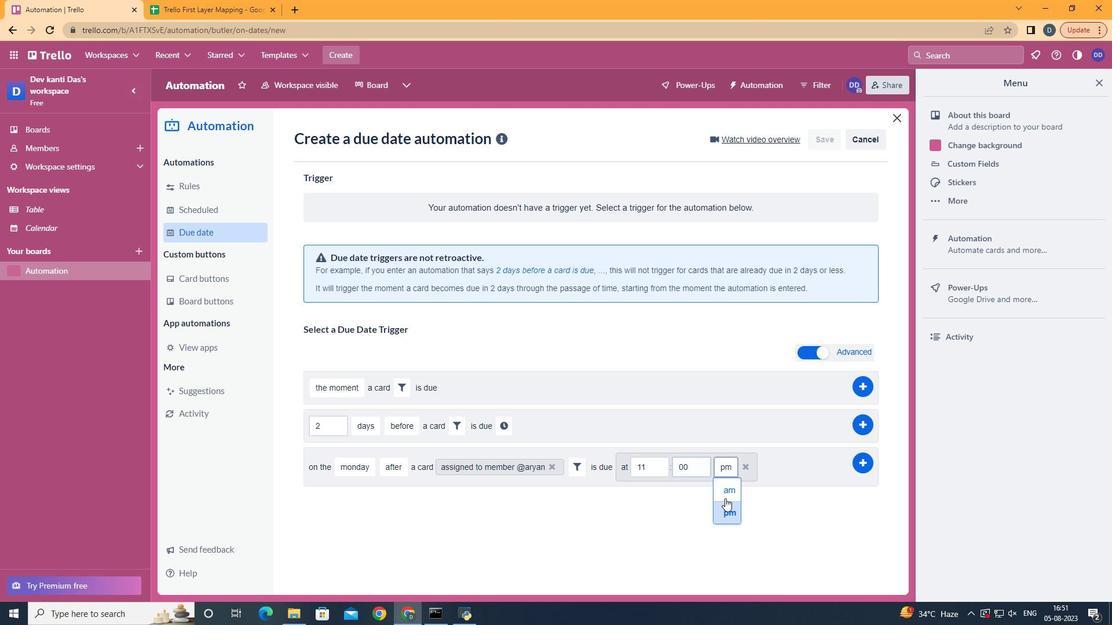 
Action: Mouse moved to (864, 461)
Screenshot: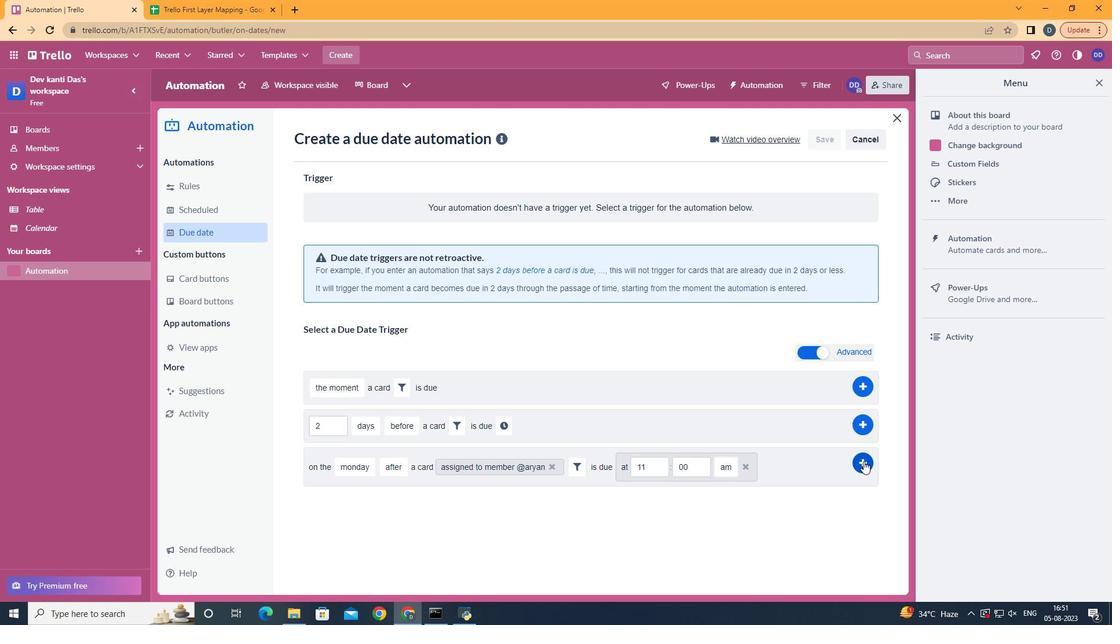 
Action: Mouse pressed left at (864, 461)
Screenshot: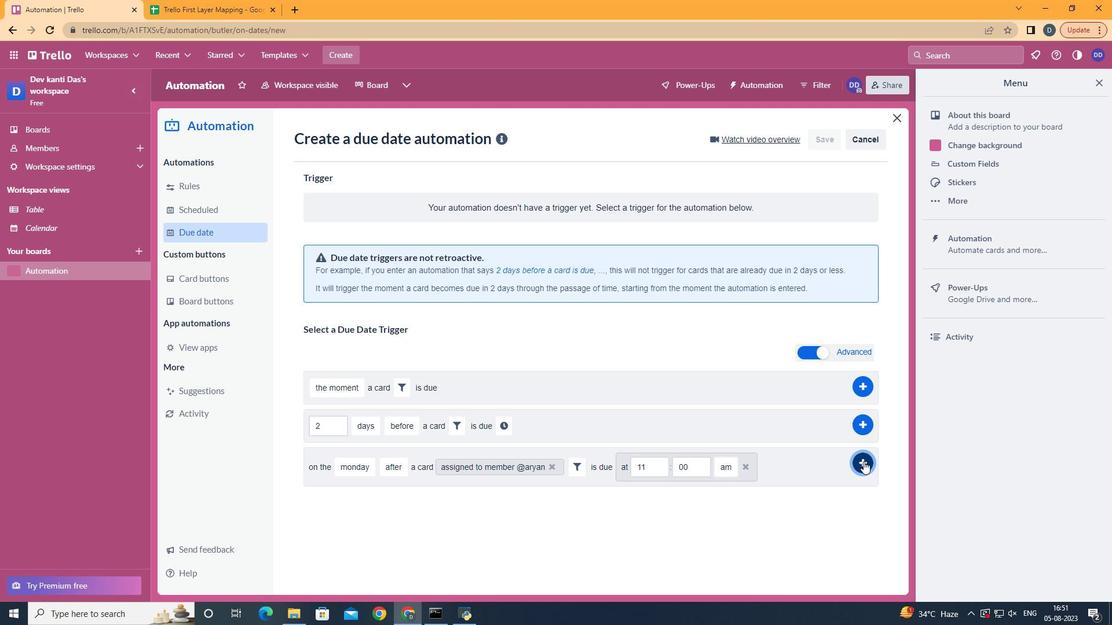 
Action: Mouse moved to (546, 199)
Screenshot: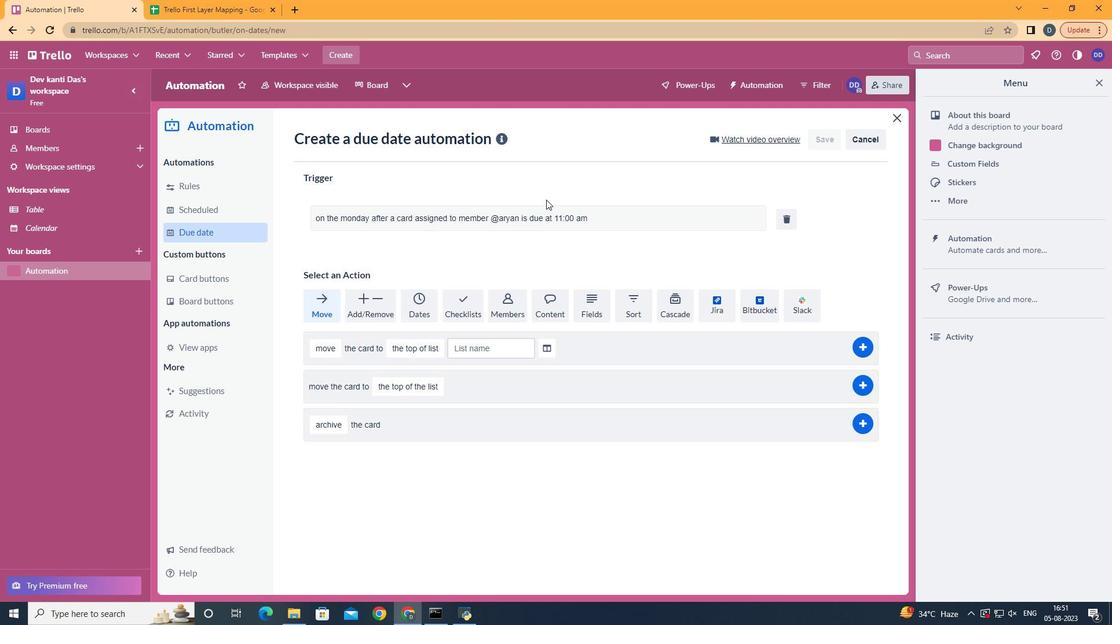 
